 Task: Create new trusted URLs that interact with users and network
Action: Mouse moved to (220, 208)
Screenshot: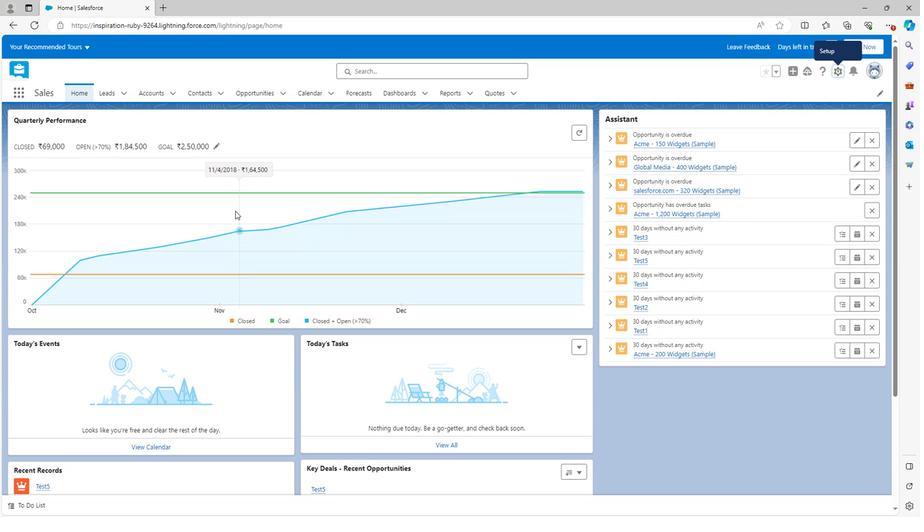 
Action: Mouse scrolled (220, 207) with delta (0, 0)
Screenshot: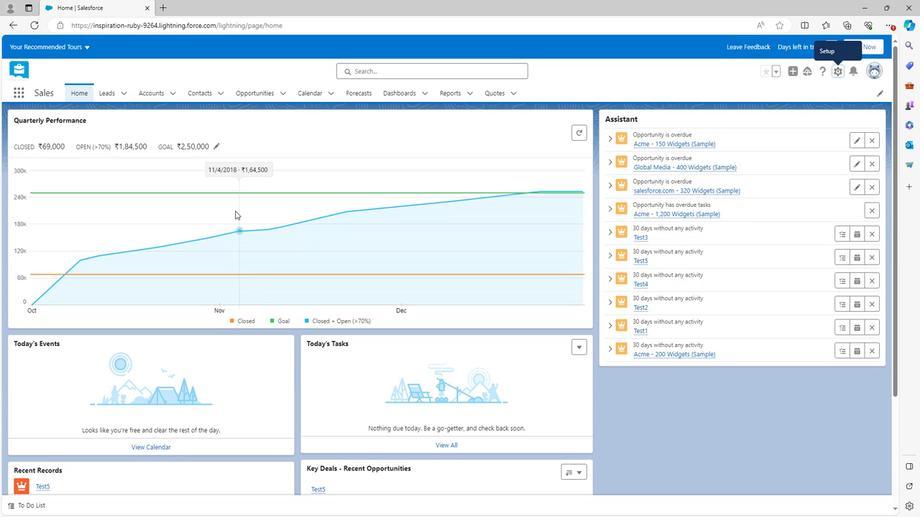 
Action: Mouse moved to (221, 208)
Screenshot: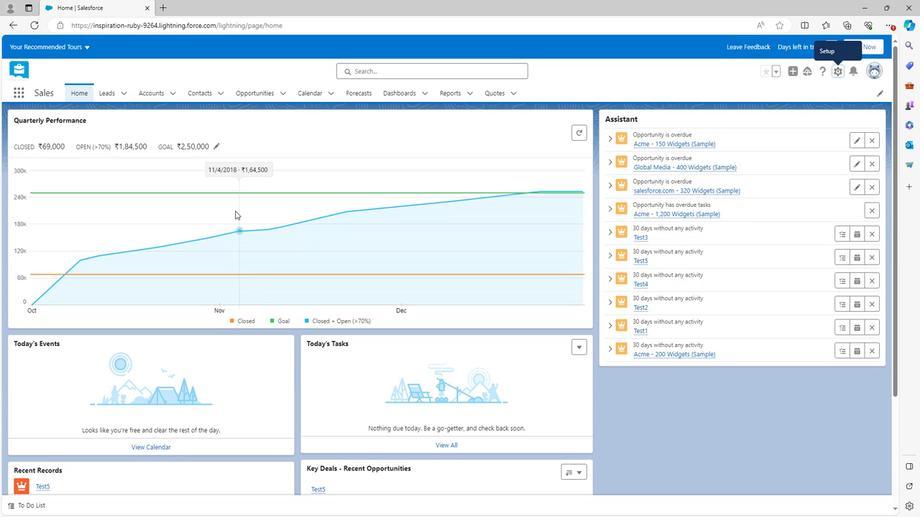
Action: Mouse scrolled (221, 207) with delta (0, 0)
Screenshot: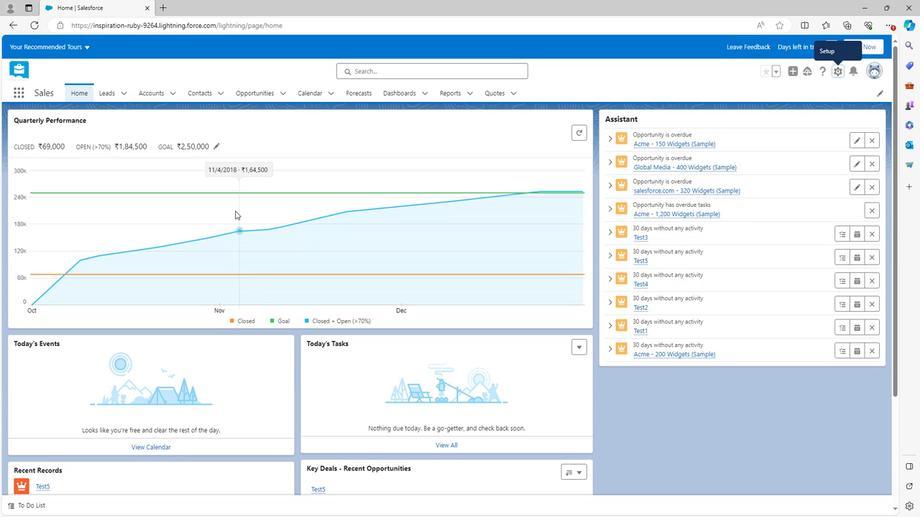 
Action: Mouse moved to (221, 208)
Screenshot: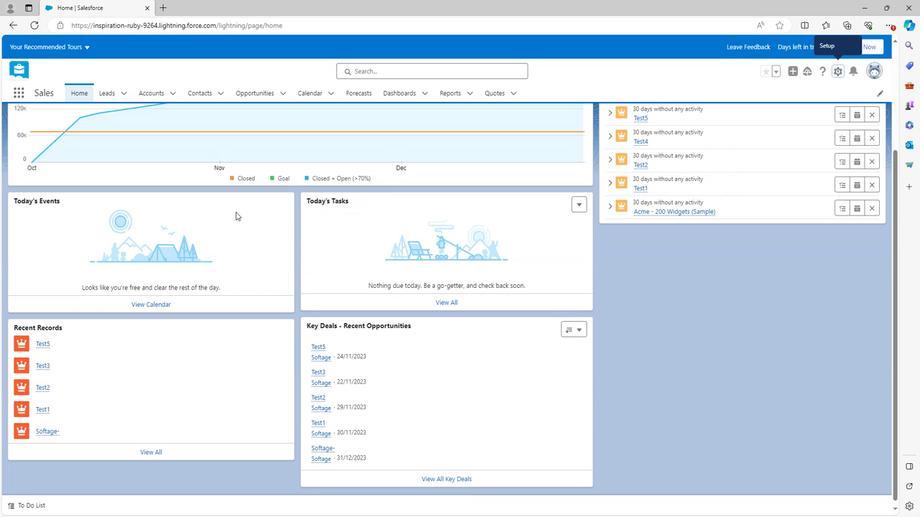 
Action: Mouse scrolled (221, 208) with delta (0, 0)
Screenshot: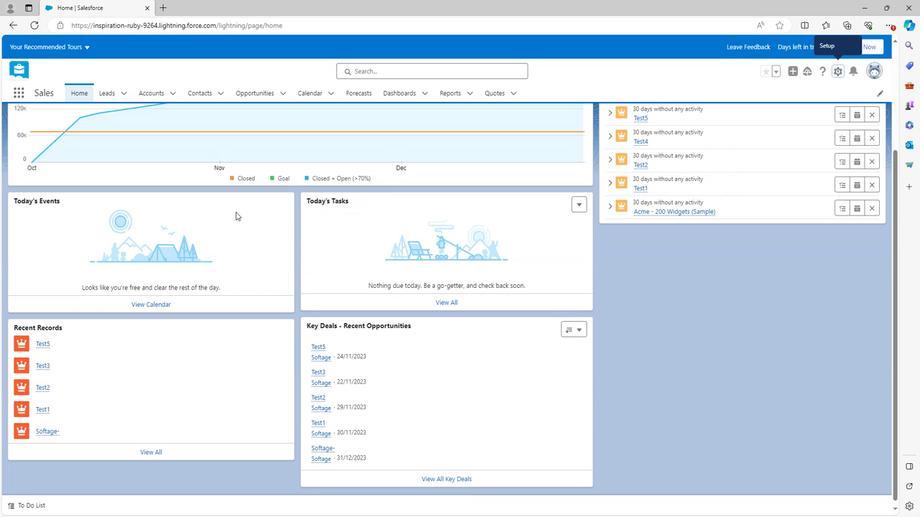 
Action: Mouse moved to (221, 209)
Screenshot: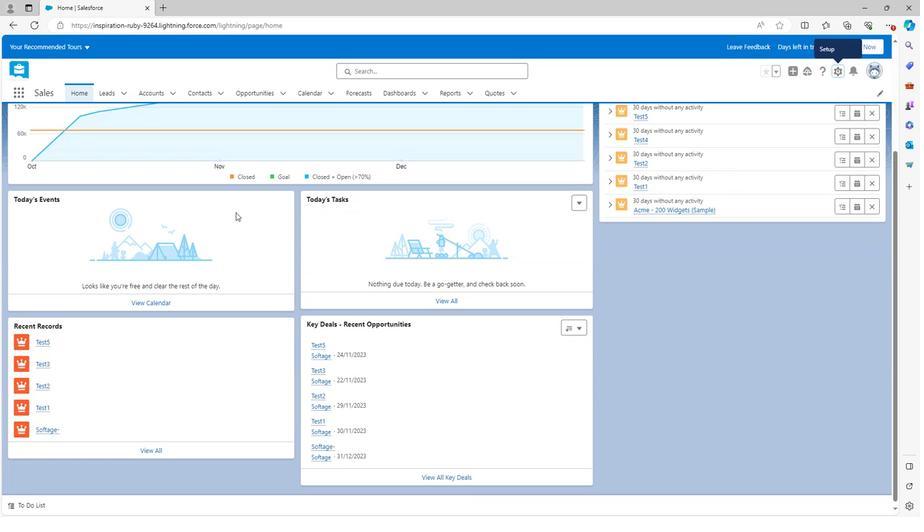 
Action: Mouse scrolled (221, 208) with delta (0, 0)
Screenshot: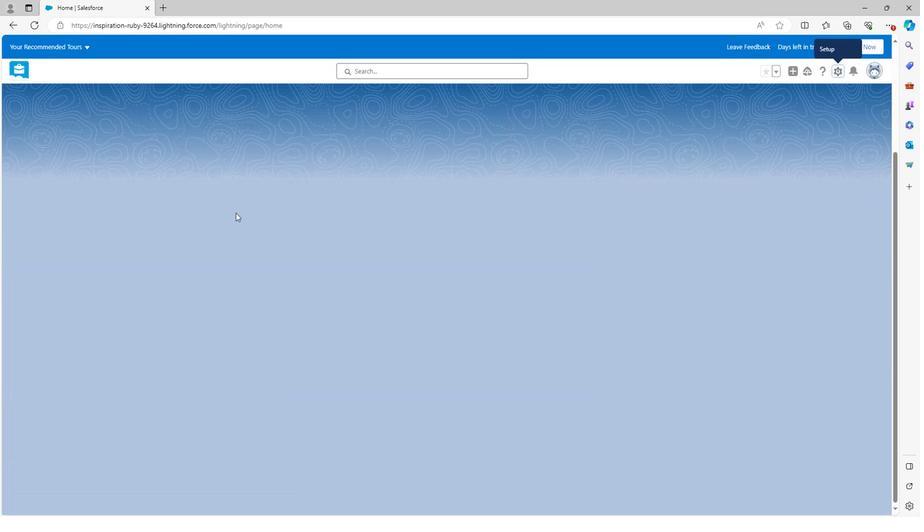
Action: Mouse moved to (221, 209)
Screenshot: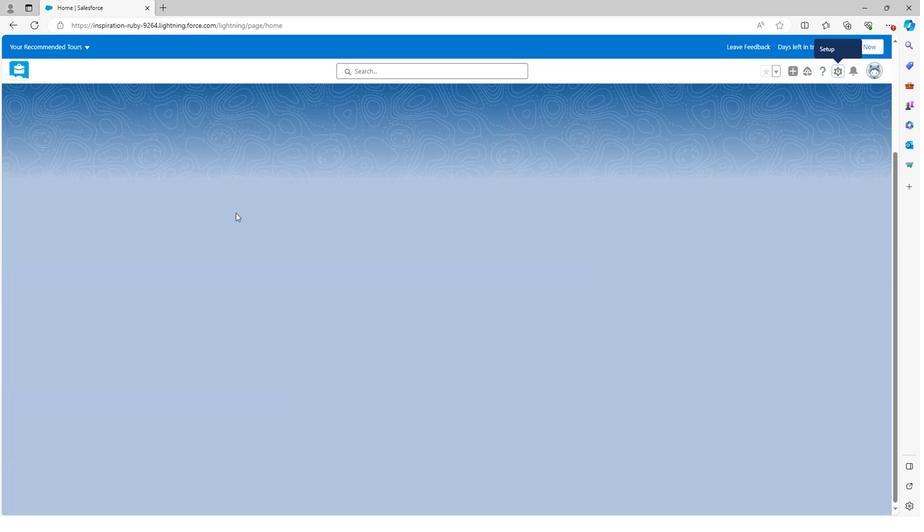 
Action: Mouse scrolled (221, 210) with delta (0, 0)
Screenshot: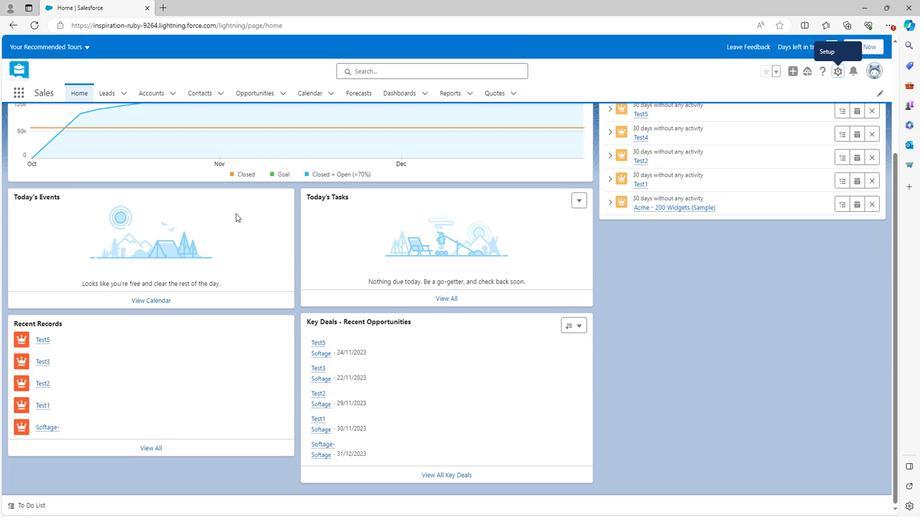 
Action: Mouse scrolled (221, 210) with delta (0, 0)
Screenshot: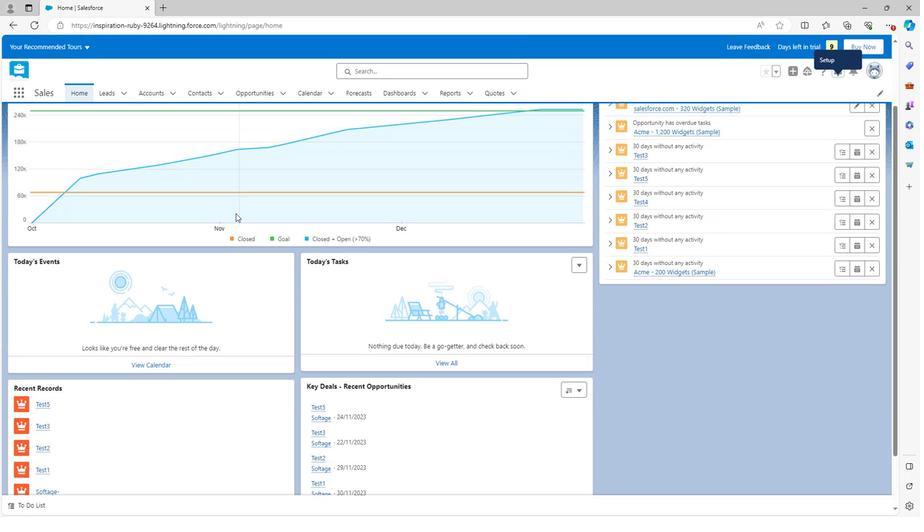 
Action: Mouse scrolled (221, 210) with delta (0, 0)
Screenshot: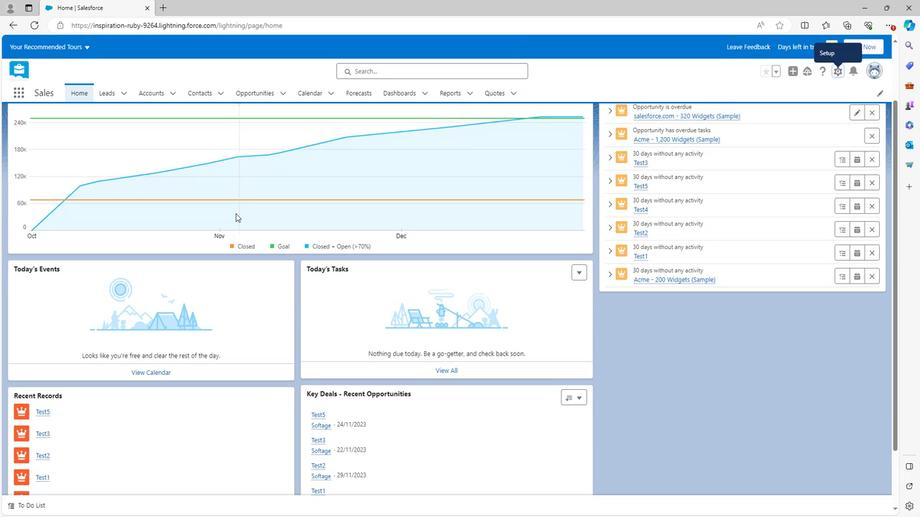 
Action: Mouse scrolled (221, 210) with delta (0, 0)
Screenshot: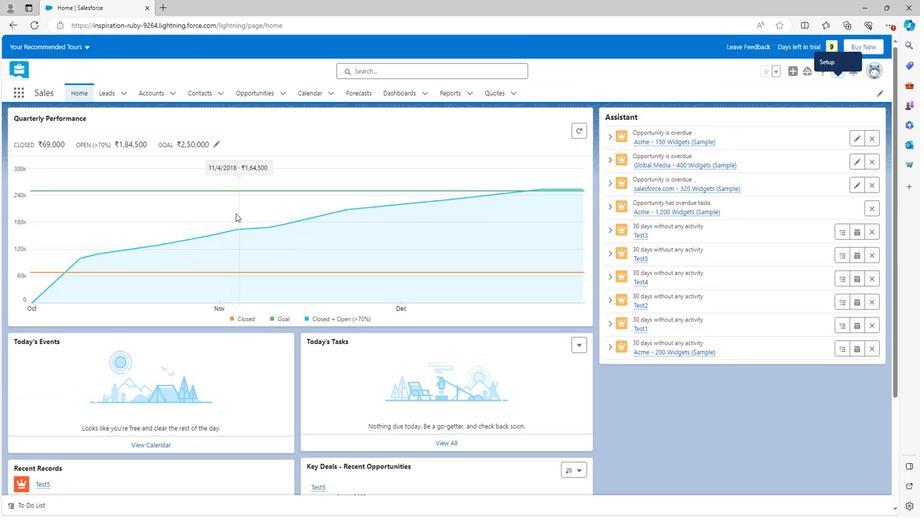 
Action: Mouse moved to (735, 69)
Screenshot: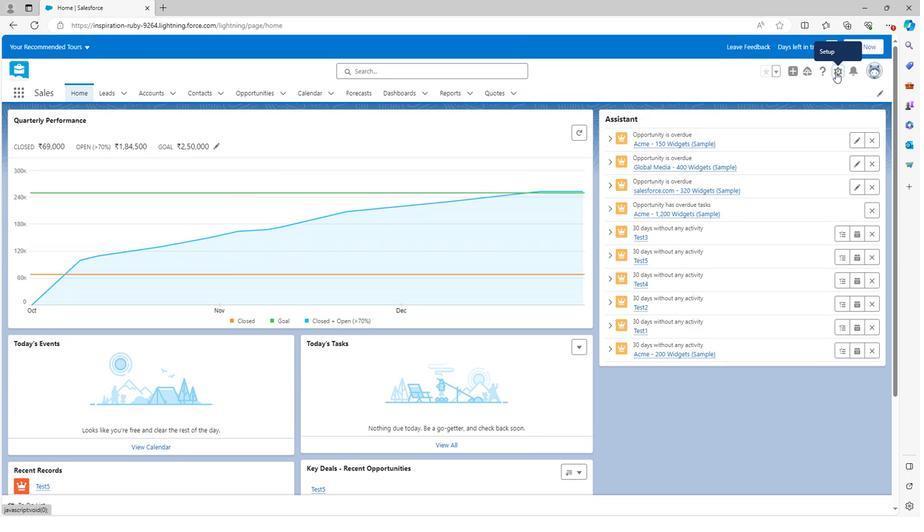 
Action: Mouse pressed left at (735, 69)
Screenshot: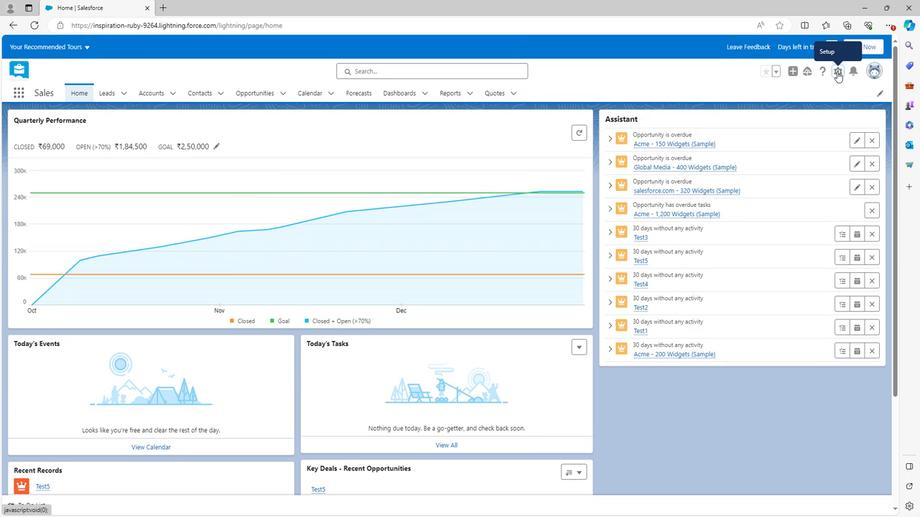 
Action: Mouse moved to (693, 94)
Screenshot: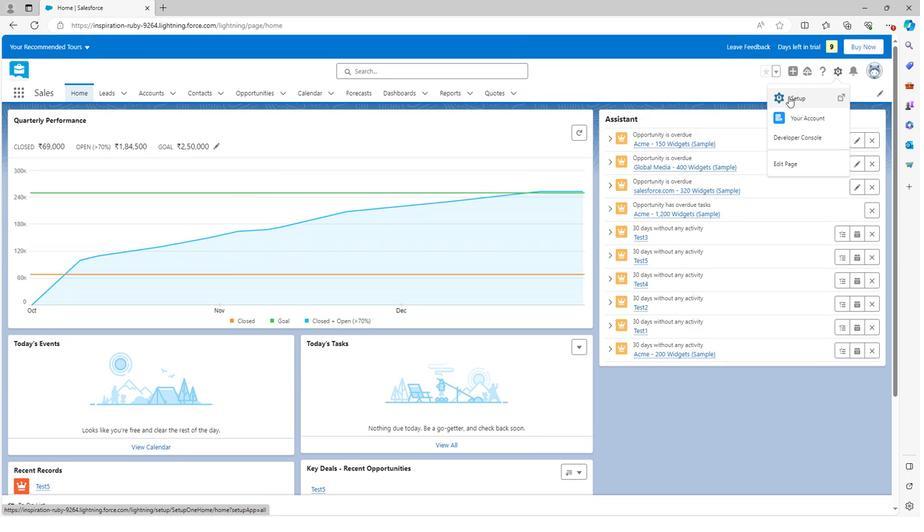 
Action: Mouse pressed left at (693, 94)
Screenshot: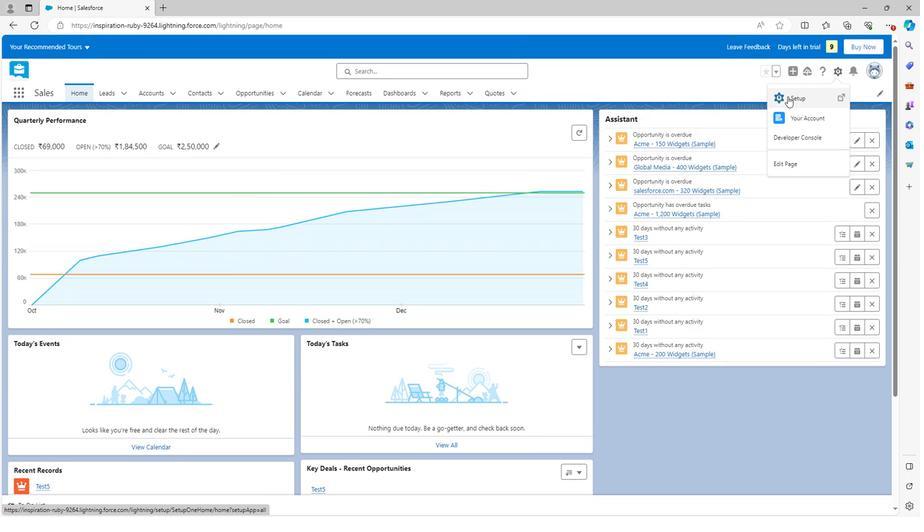 
Action: Mouse moved to (38, 430)
Screenshot: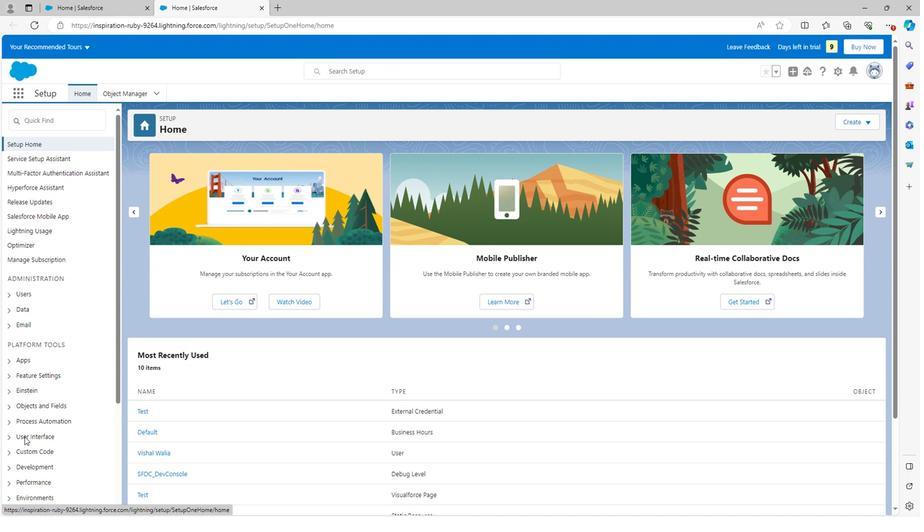 
Action: Mouse scrolled (38, 429) with delta (0, 0)
Screenshot: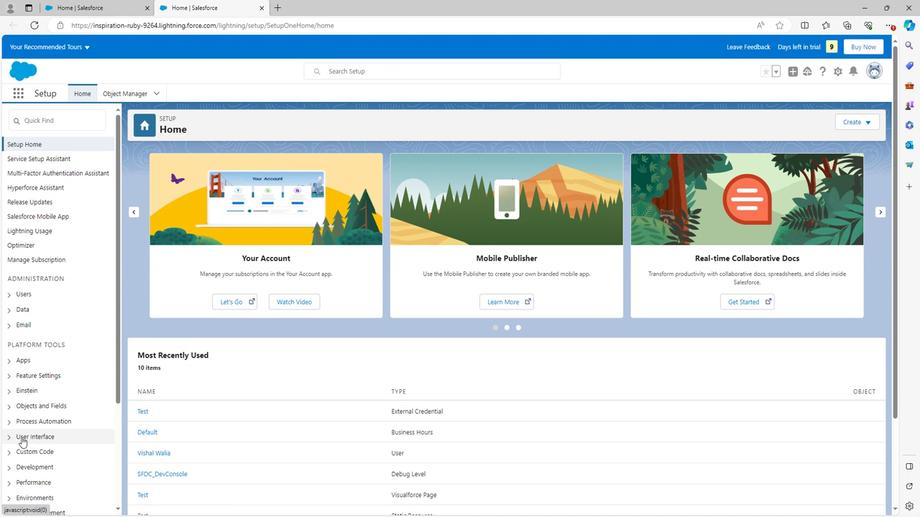 
Action: Mouse moved to (37, 431)
Screenshot: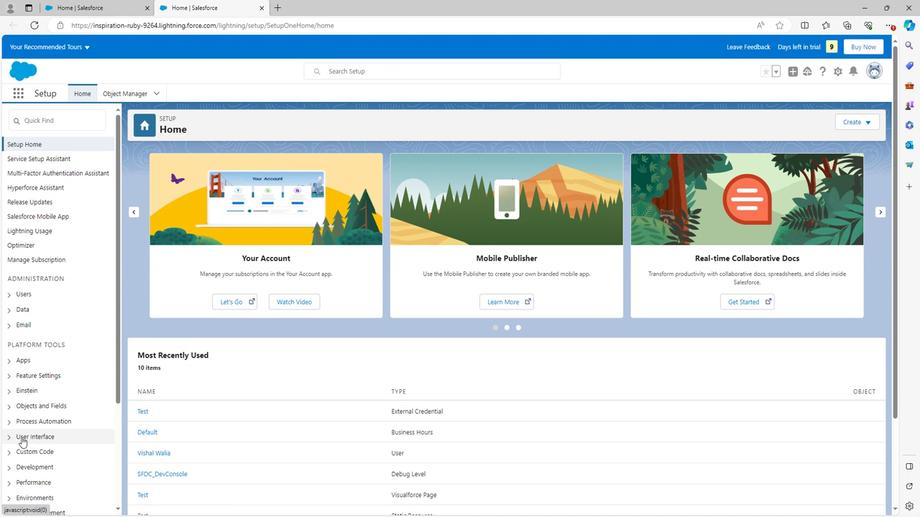 
Action: Mouse scrolled (37, 430) with delta (0, 0)
Screenshot: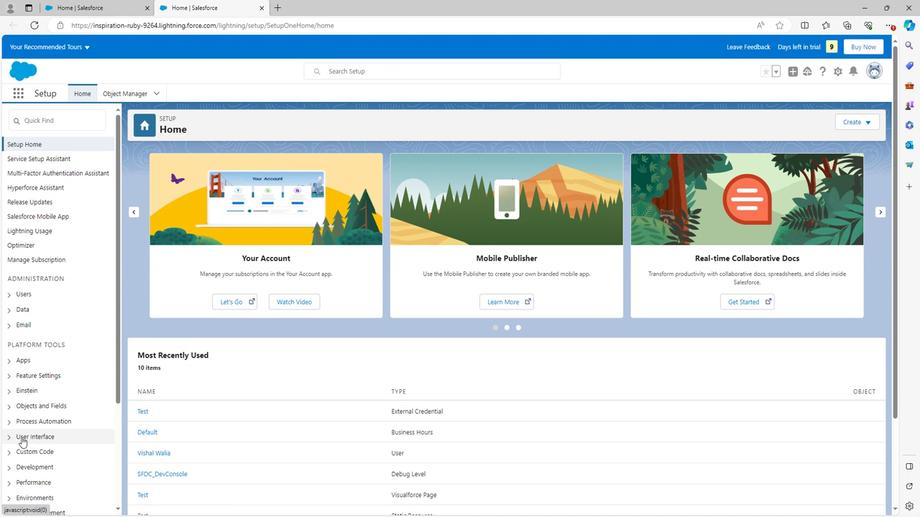 
Action: Mouse scrolled (37, 430) with delta (0, 0)
Screenshot: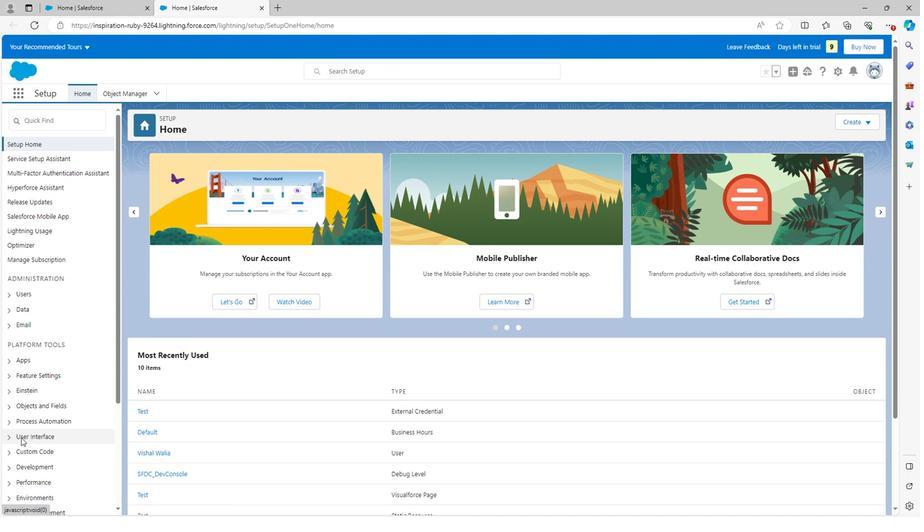 
Action: Mouse moved to (37, 431)
Screenshot: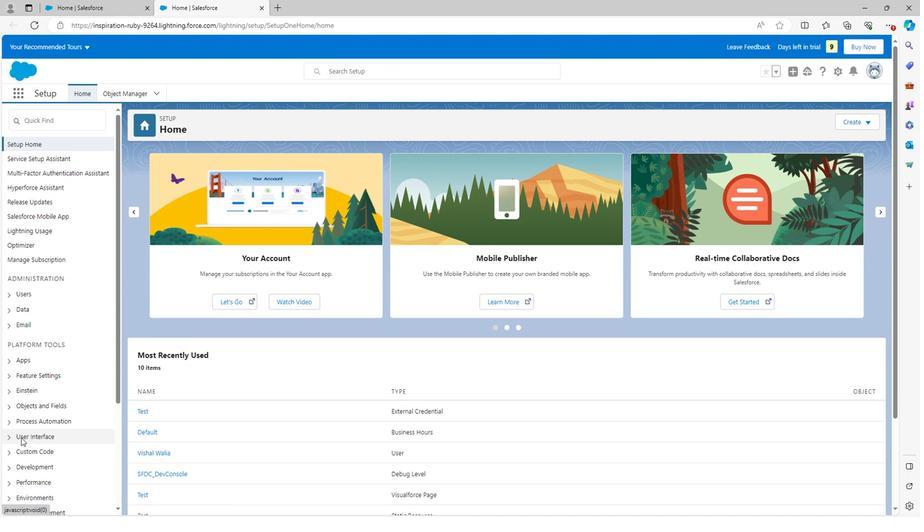 
Action: Mouse scrolled (37, 431) with delta (0, 0)
Screenshot: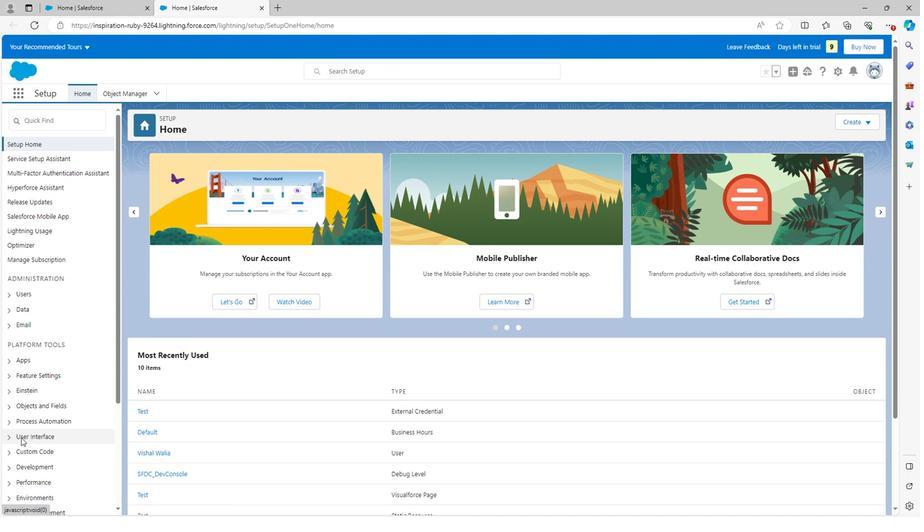 
Action: Mouse scrolled (37, 431) with delta (0, 0)
Screenshot: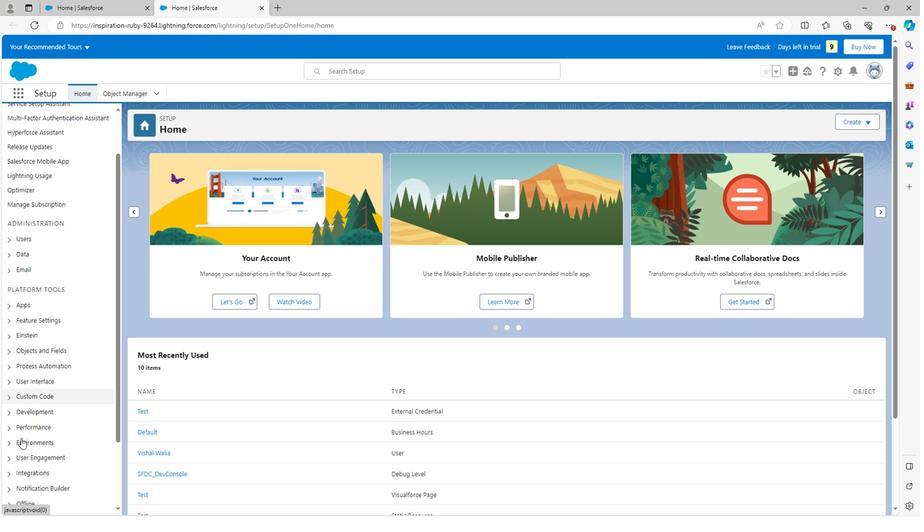 
Action: Mouse scrolled (37, 431) with delta (0, 0)
Screenshot: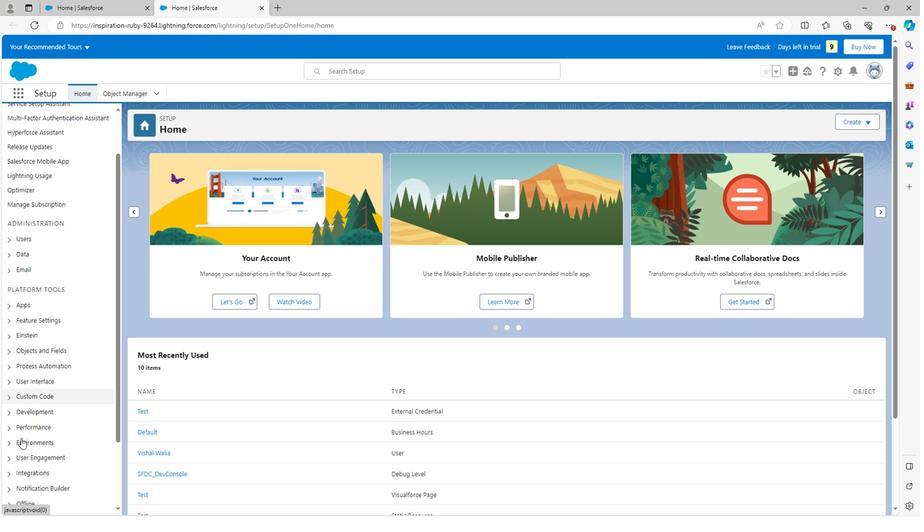
Action: Mouse scrolled (37, 431) with delta (0, 0)
Screenshot: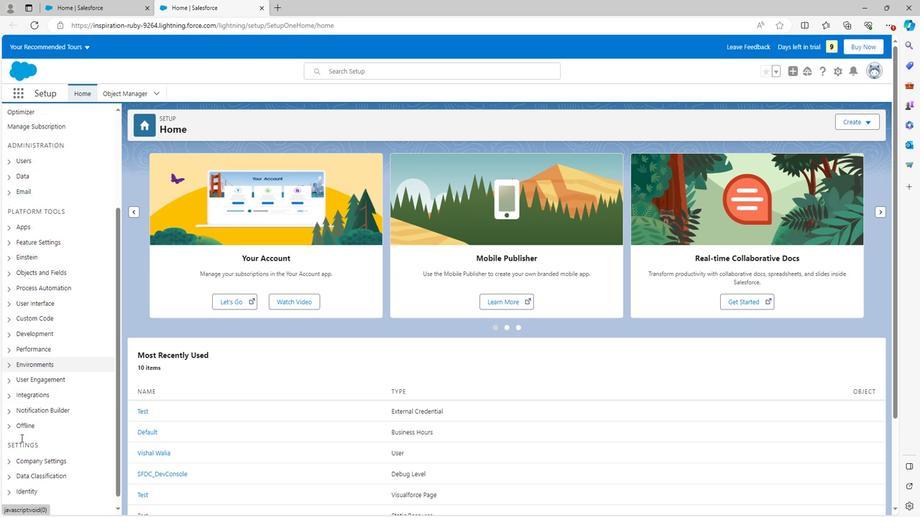 
Action: Mouse scrolled (37, 431) with delta (0, 0)
Screenshot: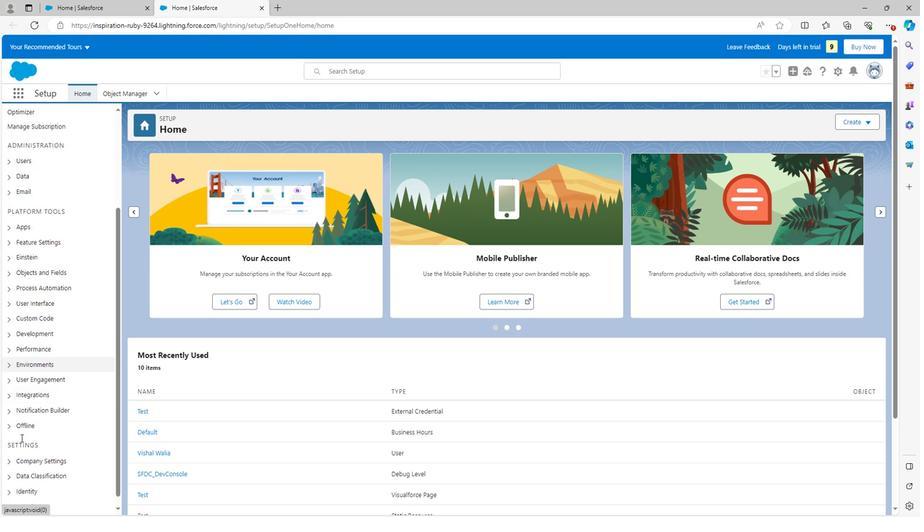 
Action: Mouse moved to (24, 493)
Screenshot: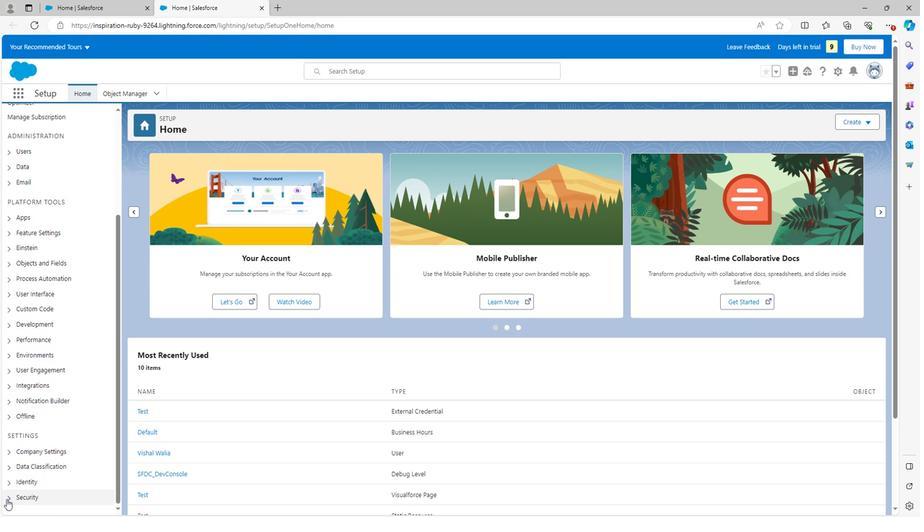 
Action: Mouse pressed left at (24, 493)
Screenshot: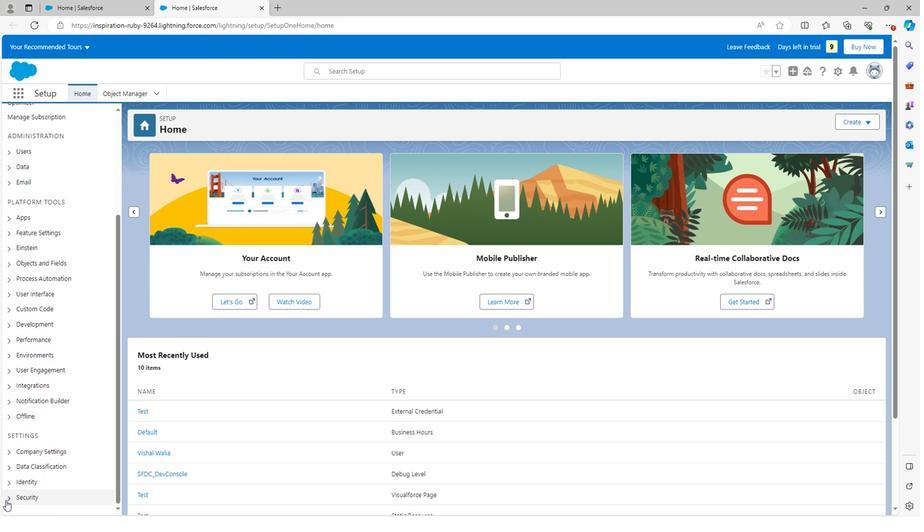 
Action: Mouse moved to (28, 489)
Screenshot: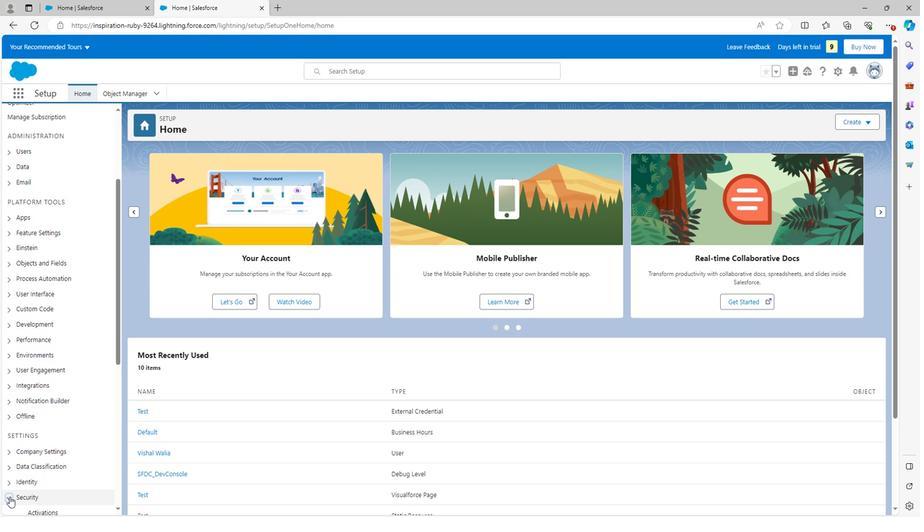 
Action: Mouse scrolled (28, 488) with delta (0, 0)
Screenshot: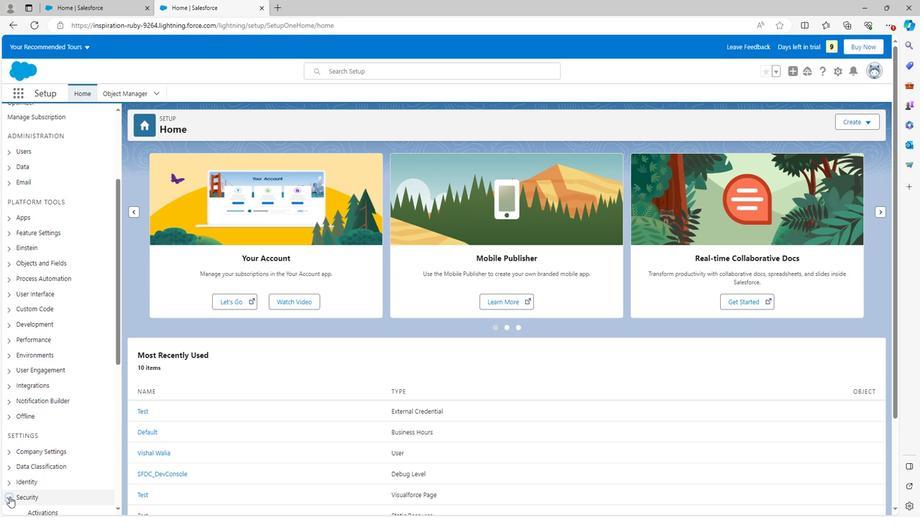 
Action: Mouse moved to (28, 489)
Screenshot: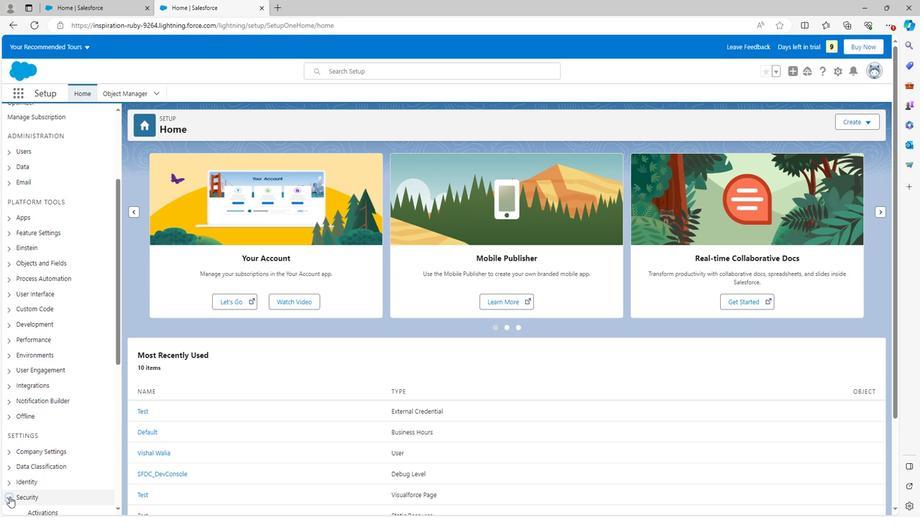 
Action: Mouse scrolled (28, 488) with delta (0, 0)
Screenshot: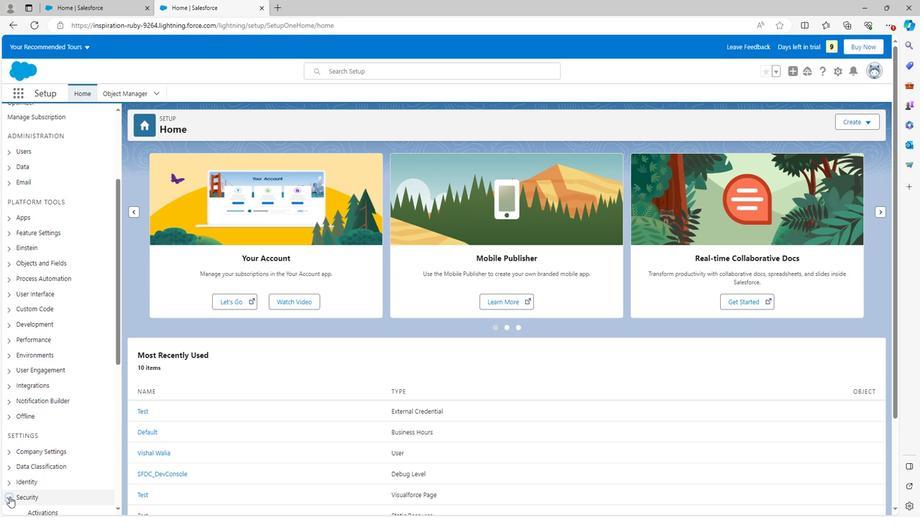 
Action: Mouse moved to (28, 489)
Screenshot: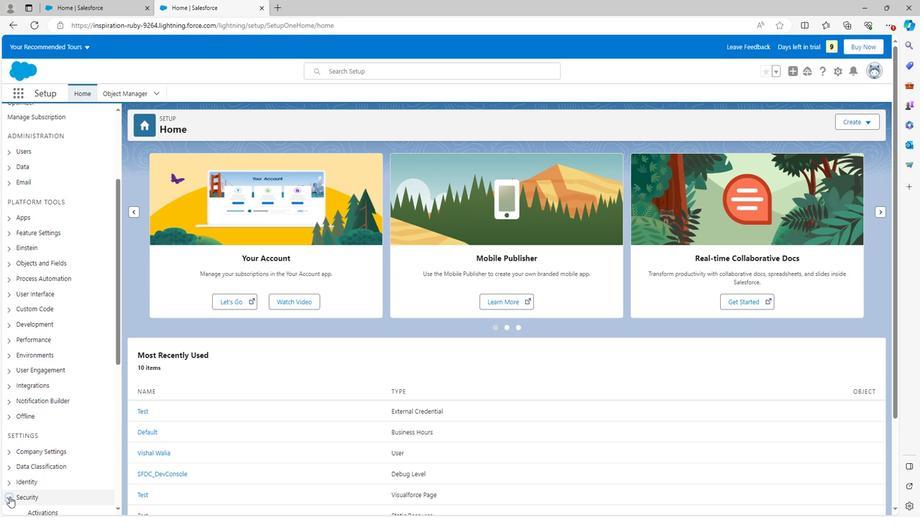 
Action: Mouse scrolled (28, 488) with delta (0, 0)
Screenshot: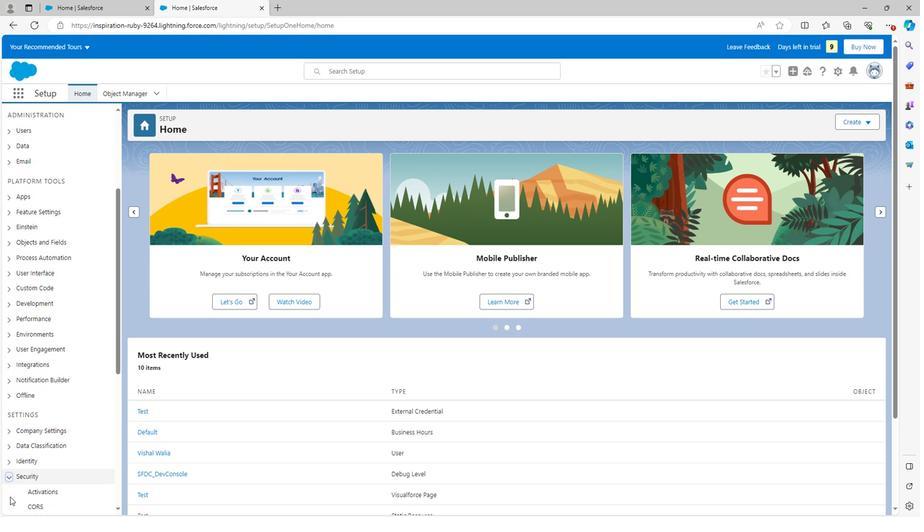 
Action: Mouse moved to (29, 488)
Screenshot: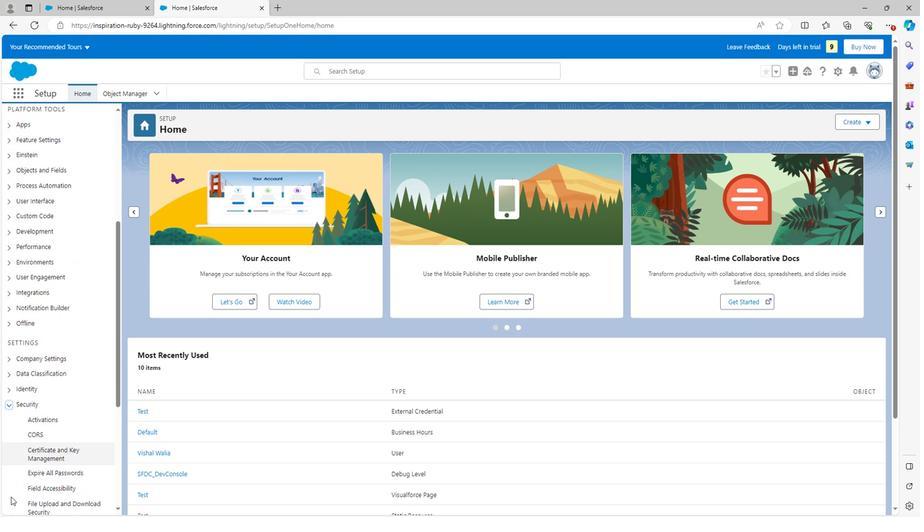
Action: Mouse scrolled (29, 488) with delta (0, 0)
Screenshot: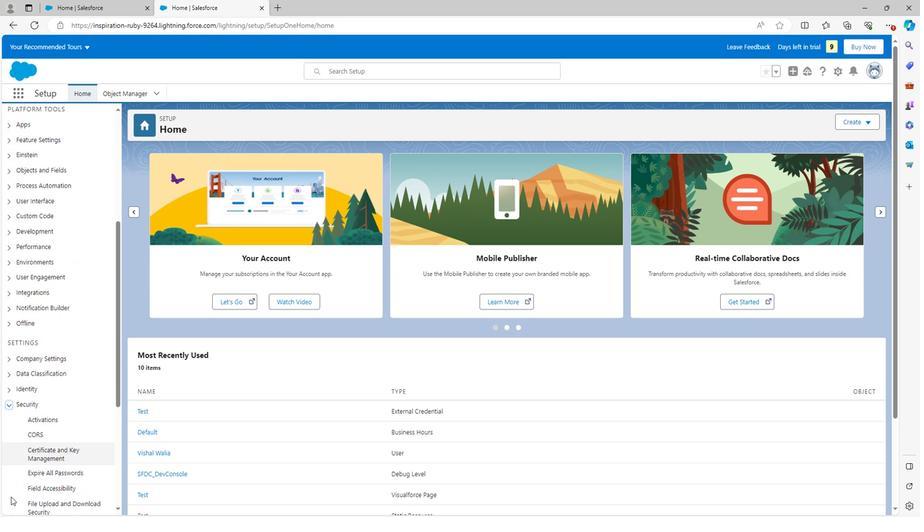 
Action: Mouse moved to (29, 488)
Screenshot: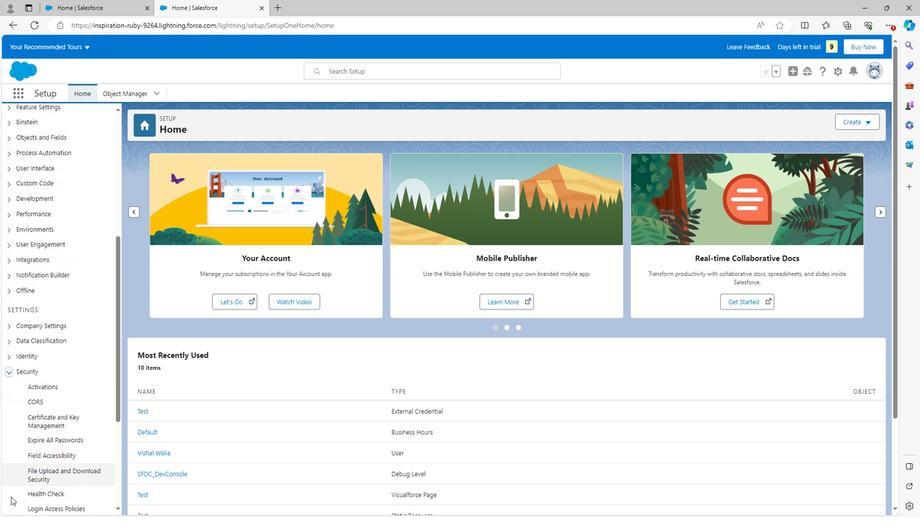 
Action: Mouse scrolled (29, 488) with delta (0, 0)
Screenshot: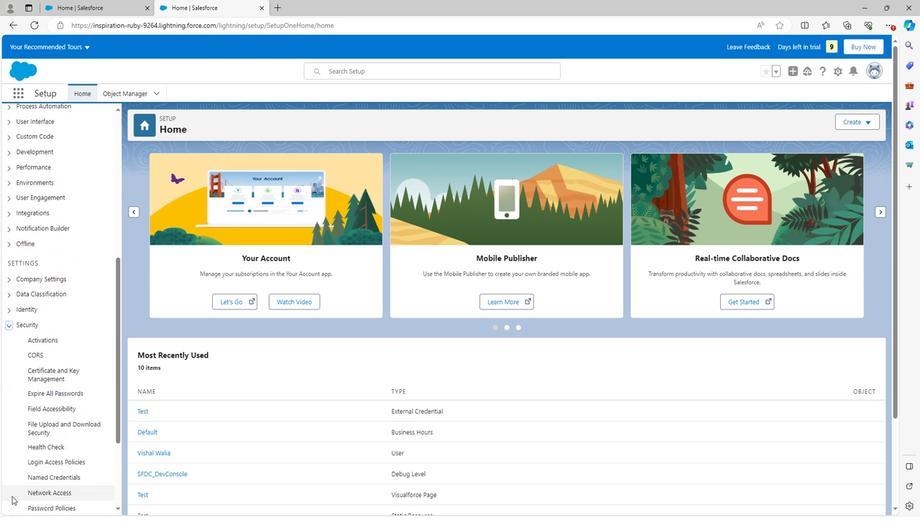 
Action: Mouse moved to (65, 460)
Screenshot: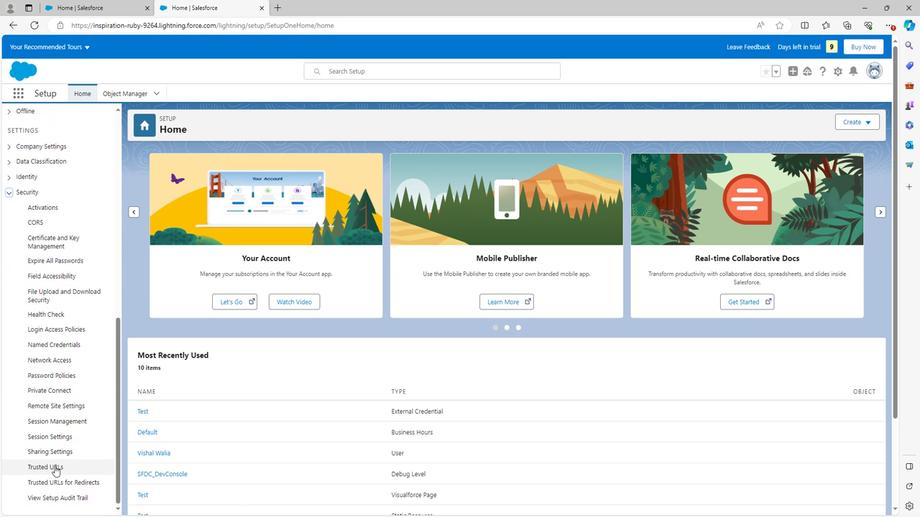 
Action: Mouse pressed left at (65, 460)
Screenshot: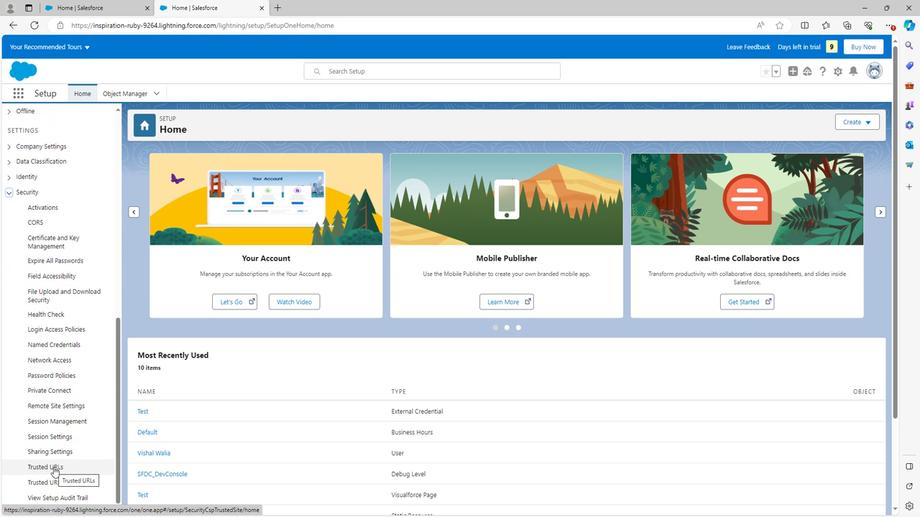 
Action: Mouse moved to (461, 289)
Screenshot: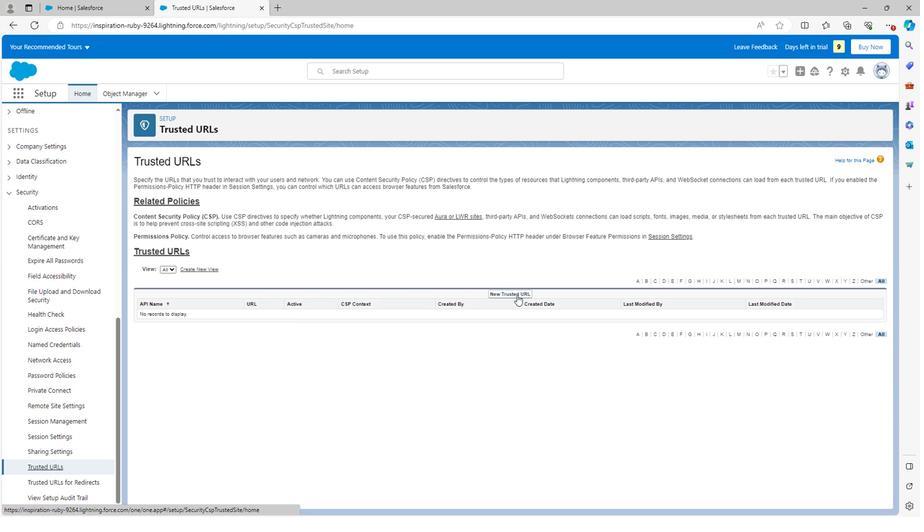 
Action: Mouse pressed left at (461, 289)
Screenshot: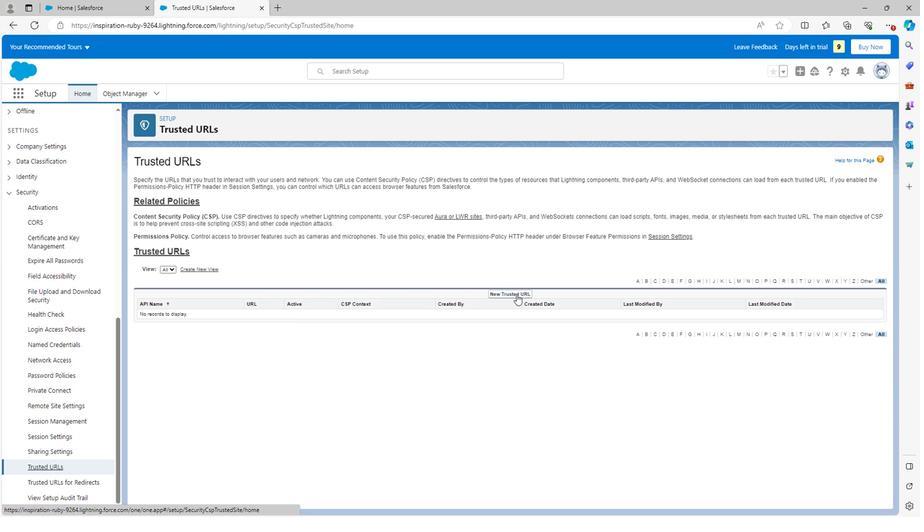 
Action: Mouse moved to (276, 259)
Screenshot: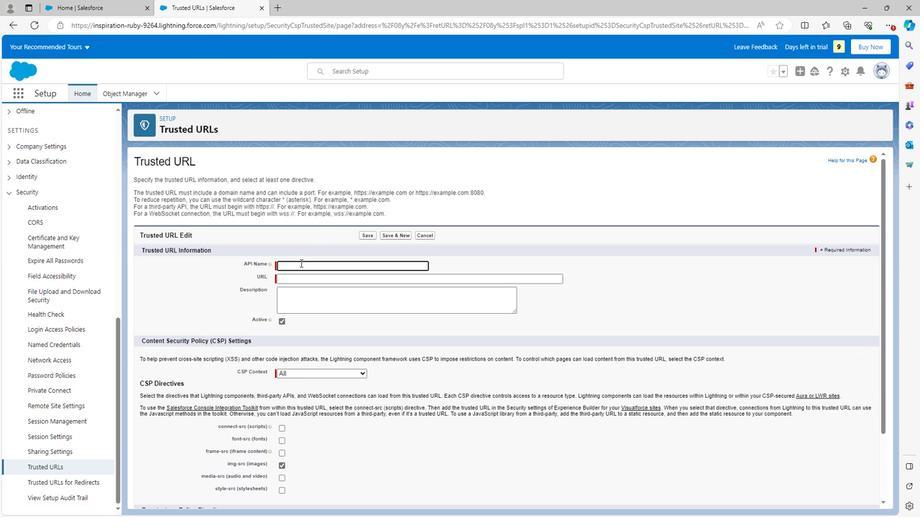 
Action: Mouse pressed left at (276, 259)
Screenshot: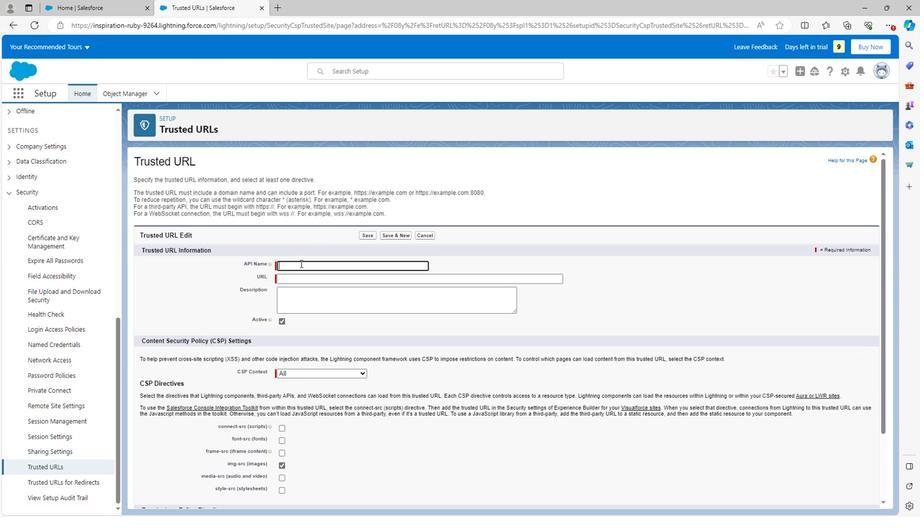 
Action: Mouse moved to (201, 276)
Screenshot: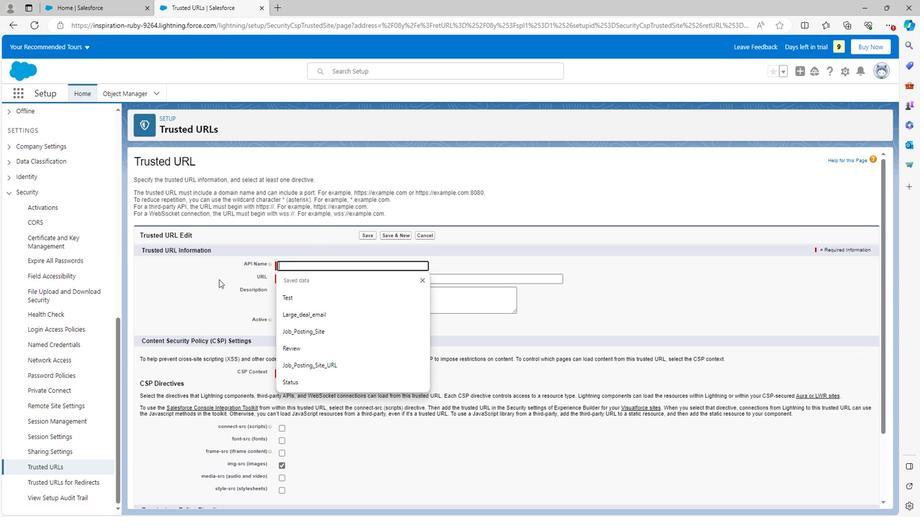 
Action: Mouse pressed left at (201, 276)
Screenshot: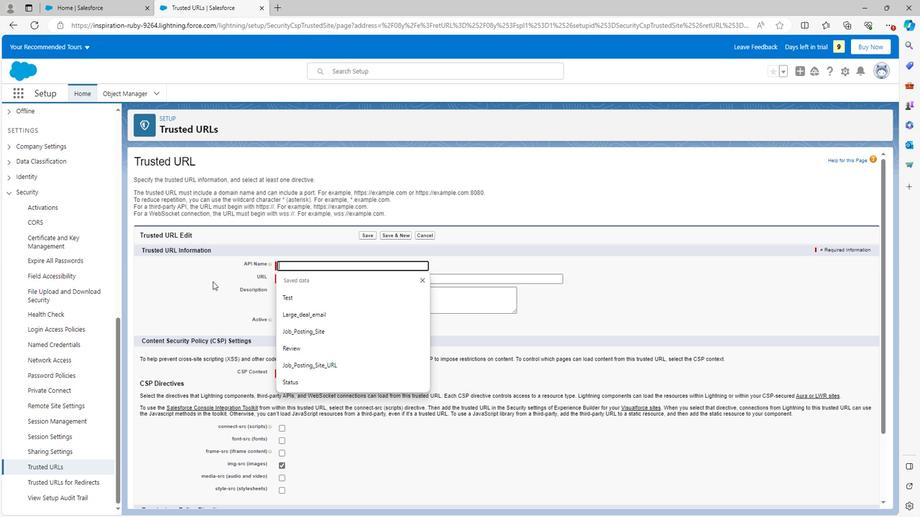 
Action: Mouse scrolled (201, 276) with delta (0, 0)
Screenshot: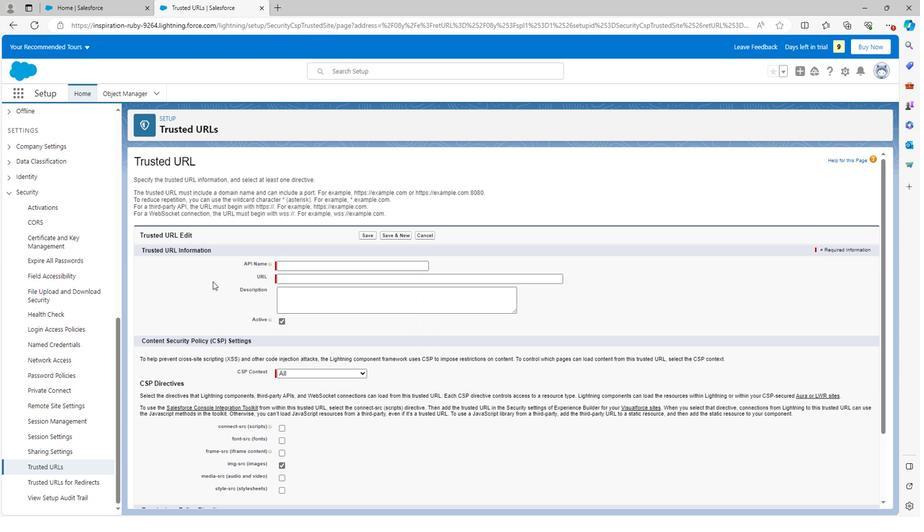 
Action: Mouse scrolled (201, 276) with delta (0, 0)
Screenshot: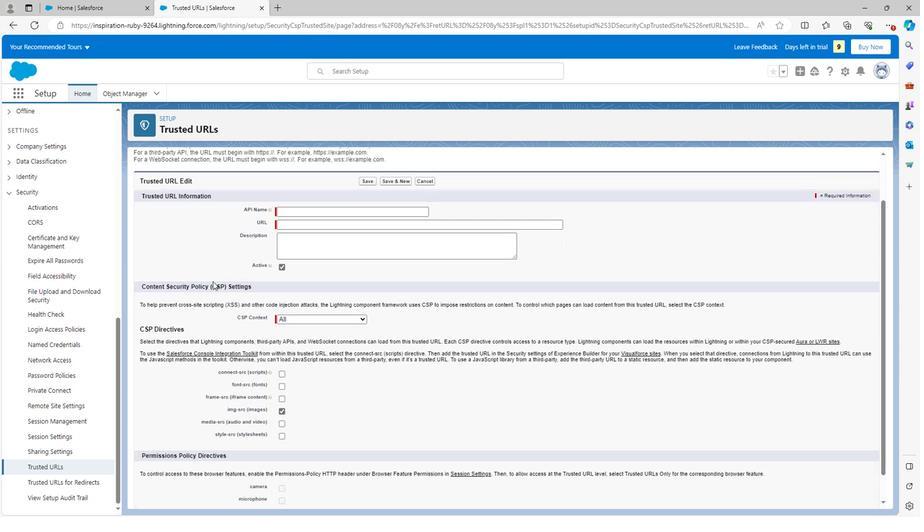 
Action: Mouse scrolled (201, 276) with delta (0, 0)
Screenshot: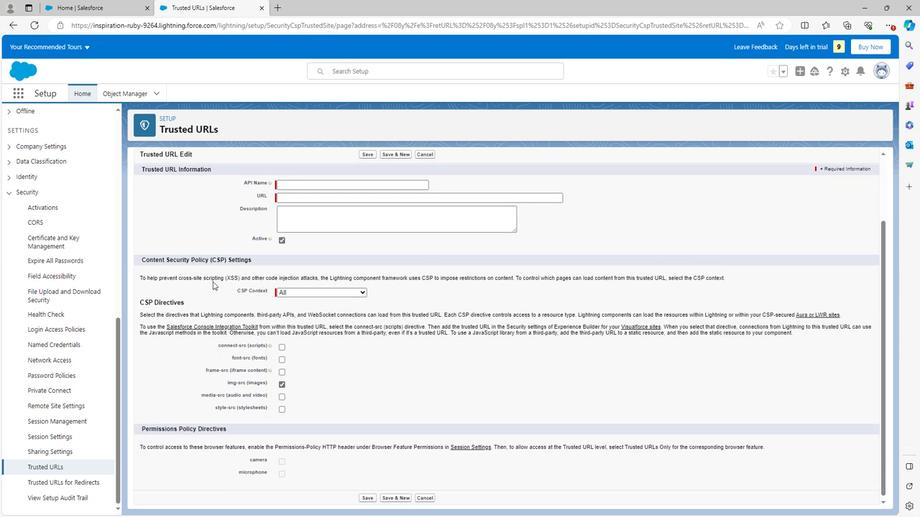 
Action: Mouse scrolled (201, 276) with delta (0, 0)
Screenshot: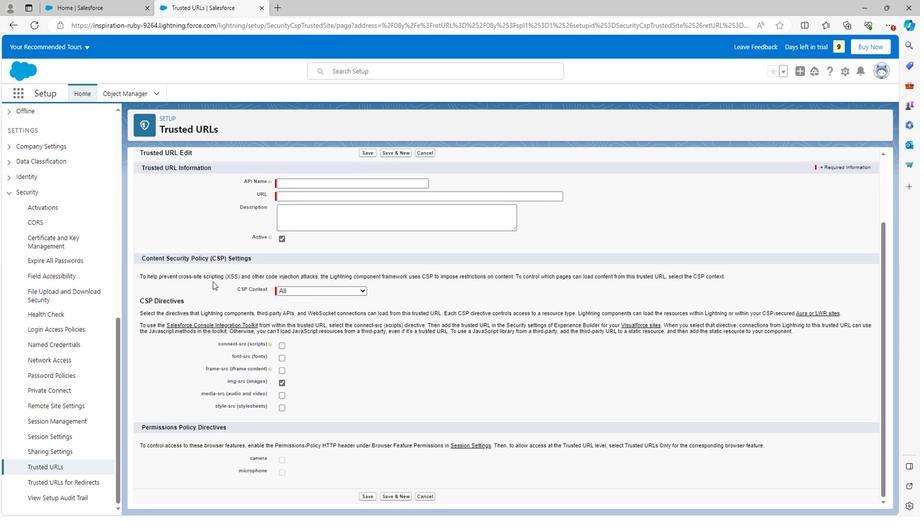 
Action: Mouse scrolled (201, 277) with delta (0, 0)
Screenshot: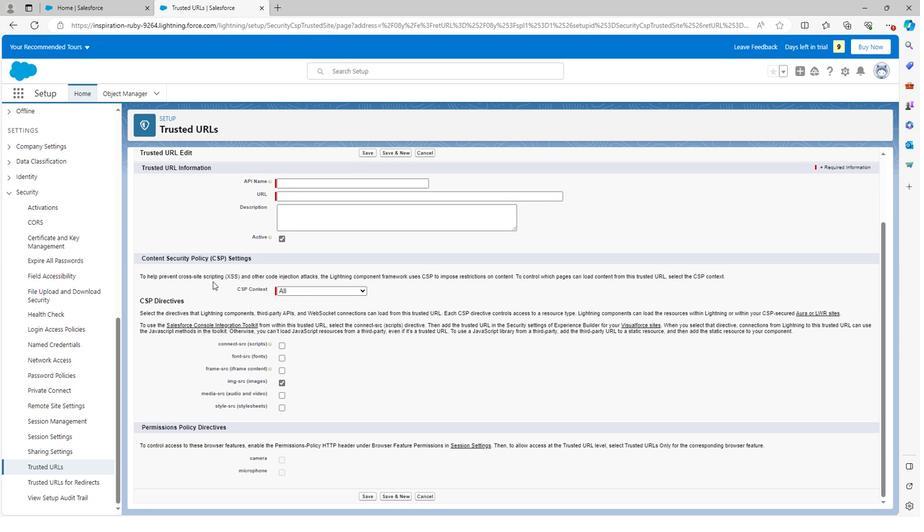 
Action: Mouse scrolled (201, 277) with delta (0, 0)
Screenshot: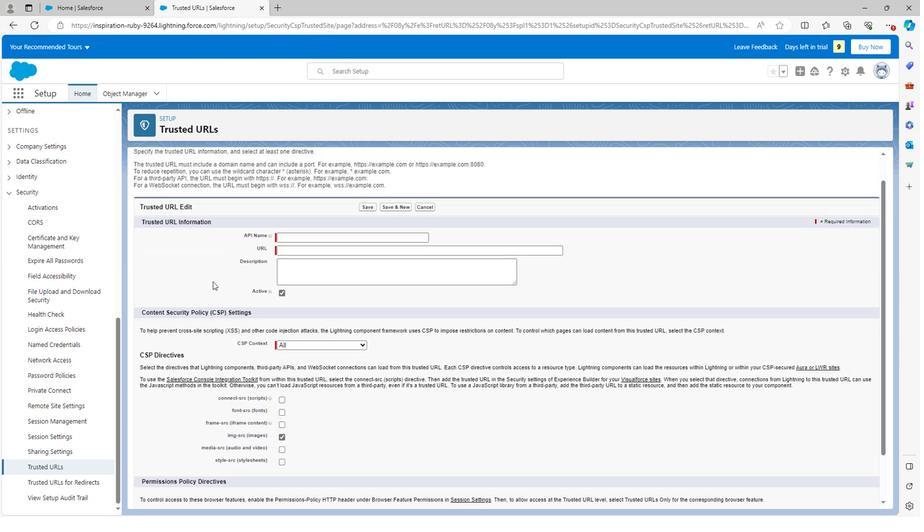 
Action: Mouse scrolled (201, 277) with delta (0, 0)
Screenshot: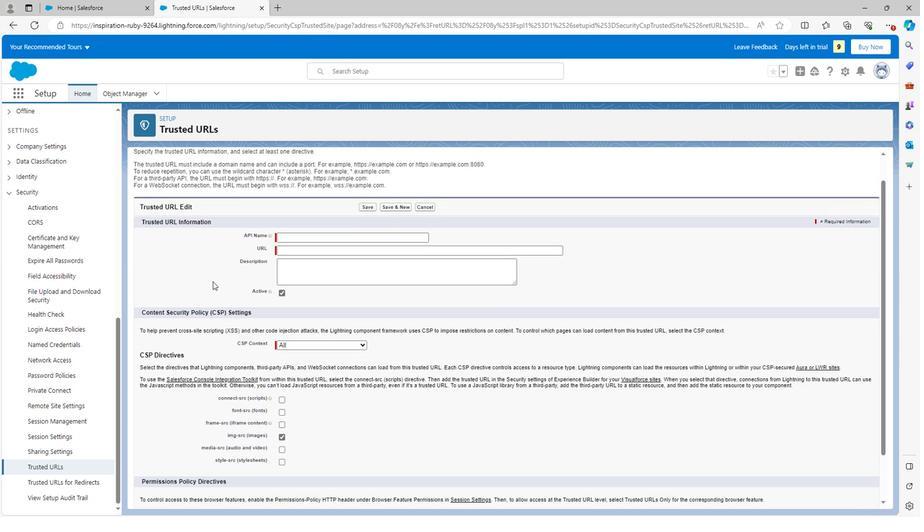 
Action: Mouse scrolled (201, 277) with delta (0, 0)
Screenshot: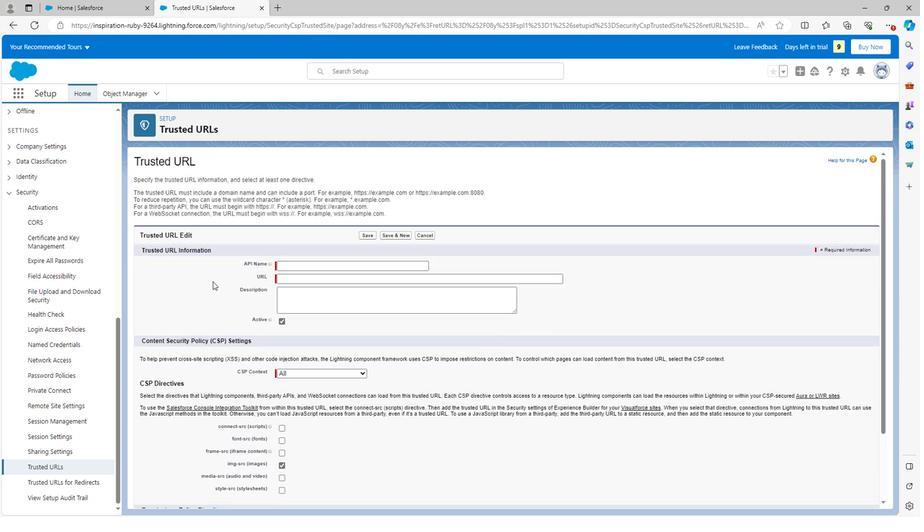 
Action: Mouse scrolled (201, 276) with delta (0, 0)
Screenshot: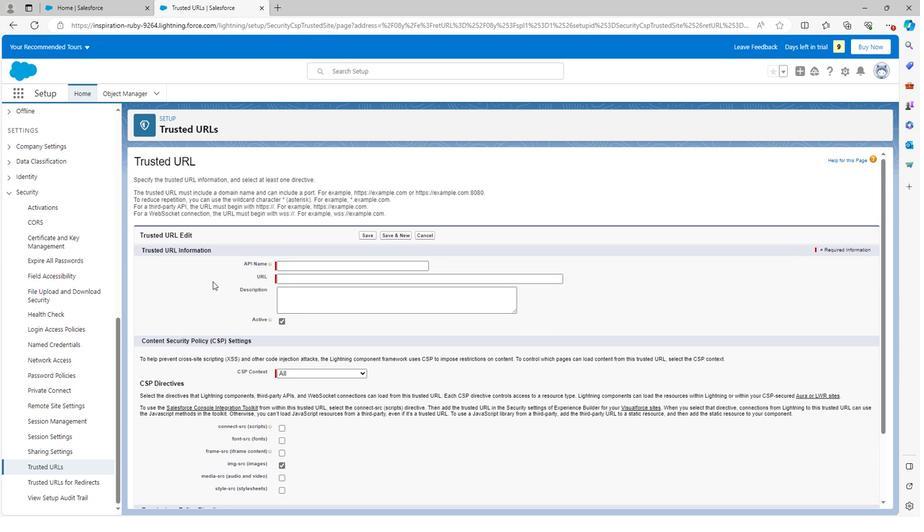 
Action: Mouse scrolled (201, 276) with delta (0, 0)
Screenshot: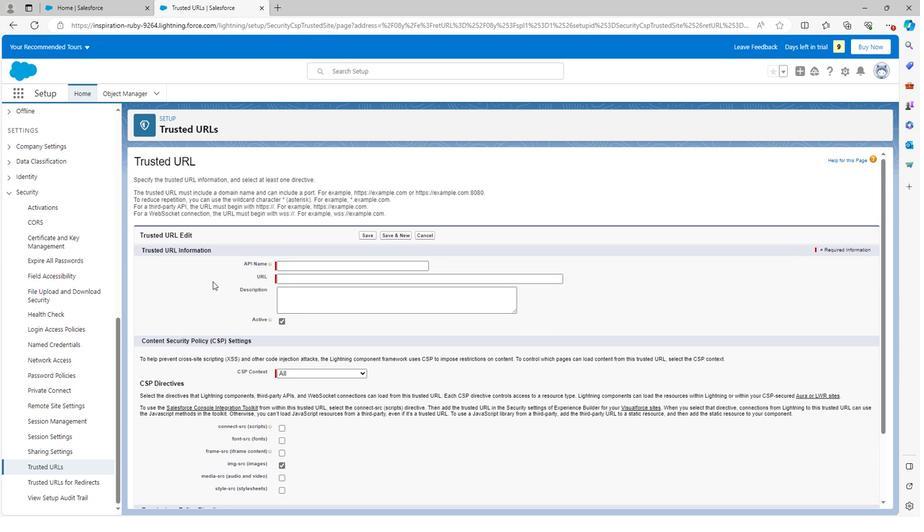 
Action: Mouse scrolled (201, 276) with delta (0, 0)
Screenshot: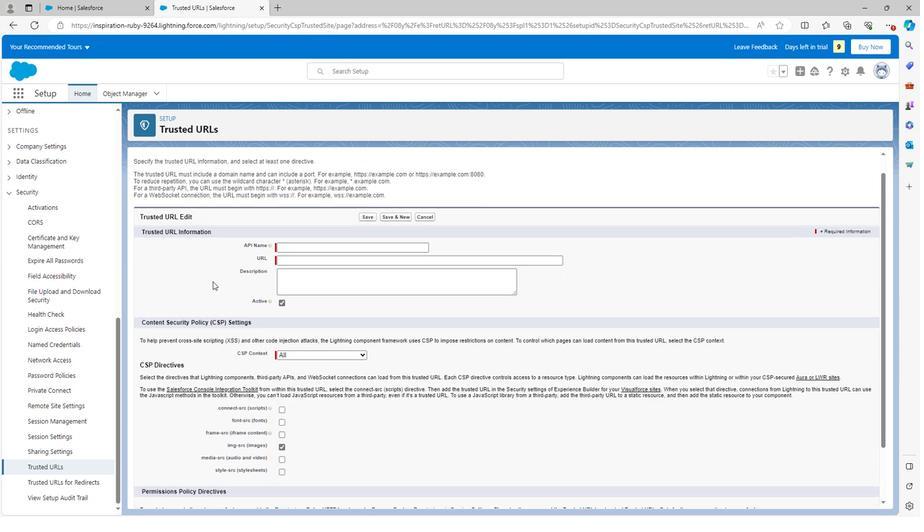 
Action: Mouse scrolled (201, 276) with delta (0, 0)
Screenshot: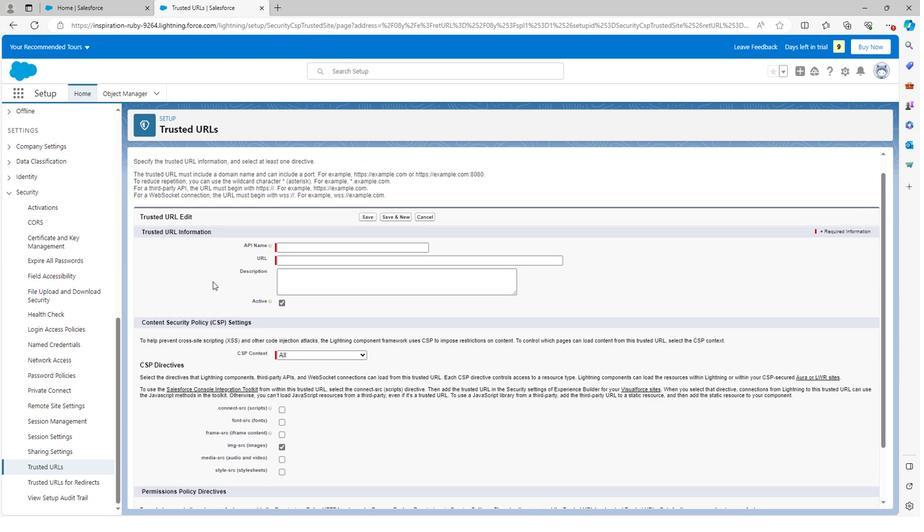 
Action: Mouse moved to (378, 488)
Screenshot: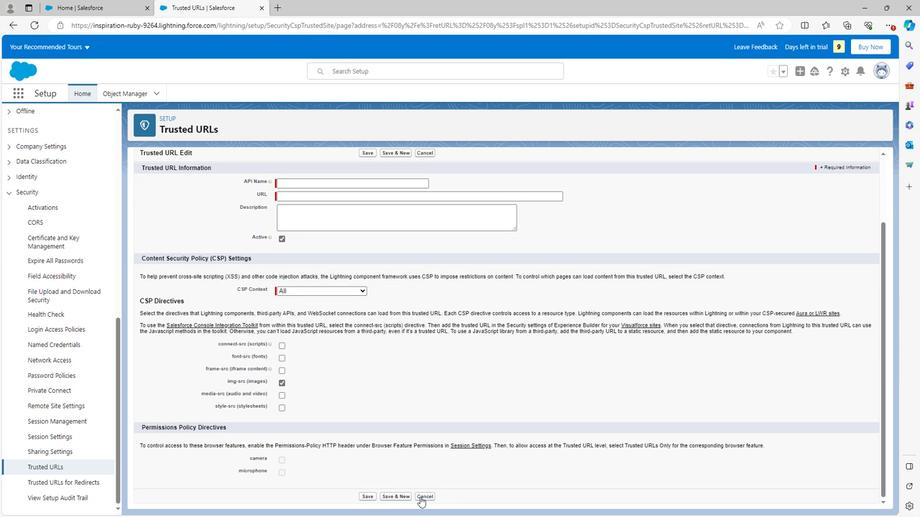
Action: Mouse pressed left at (378, 488)
Screenshot: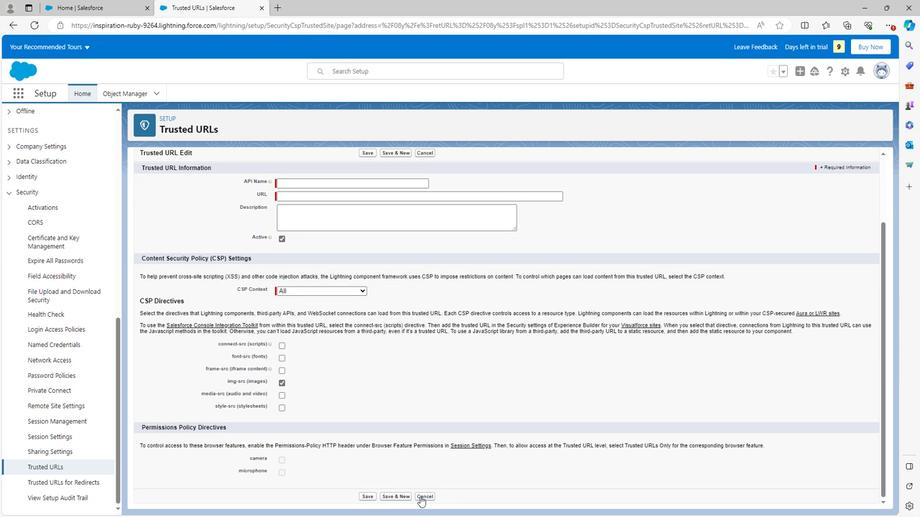 
Action: Mouse moved to (307, 295)
Screenshot: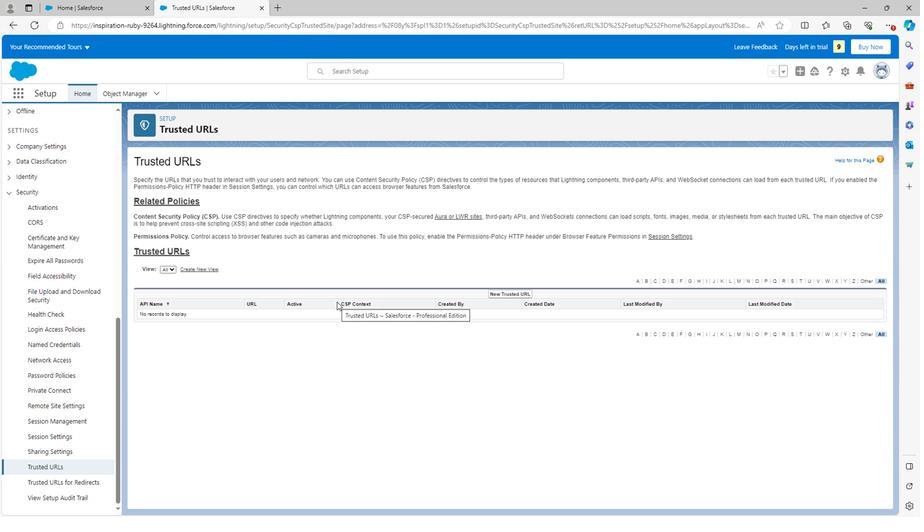 
